 Task: Access page structure content for the builder.
Action: Mouse moved to (996, 70)
Screenshot: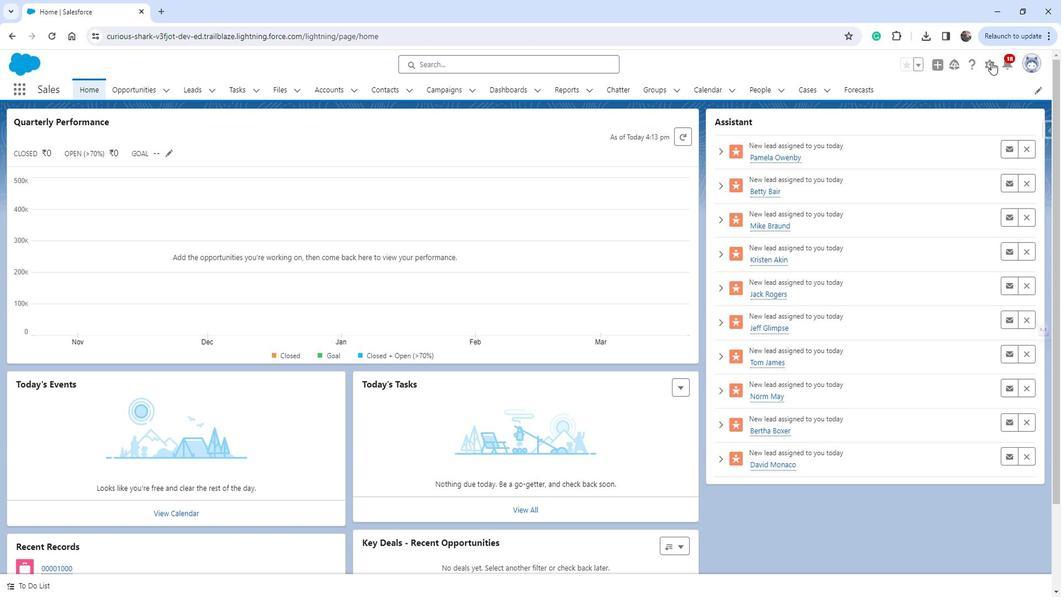 
Action: Mouse pressed left at (996, 70)
Screenshot: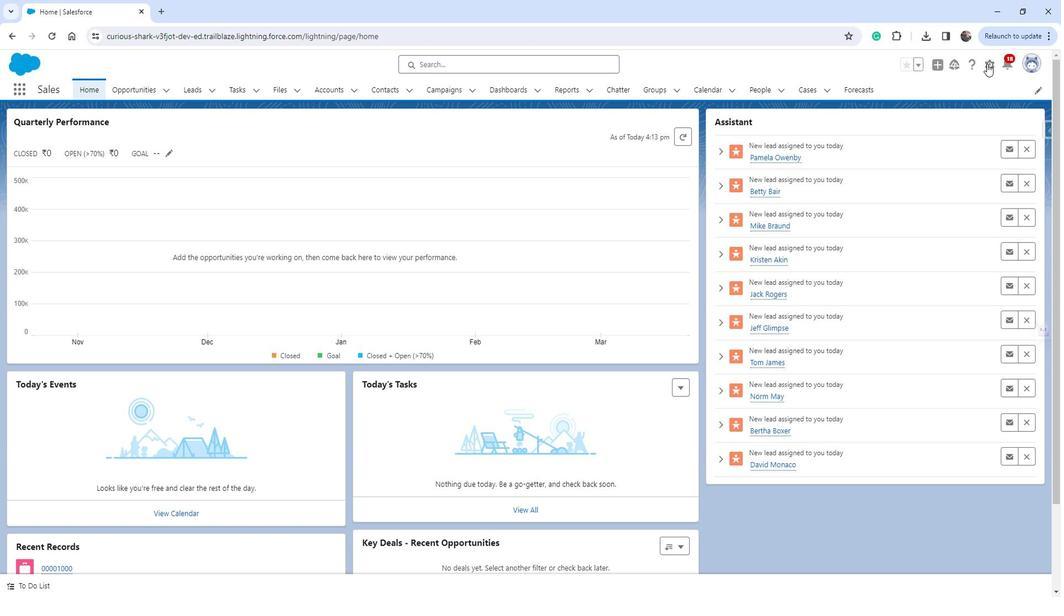 
Action: Mouse moved to (947, 105)
Screenshot: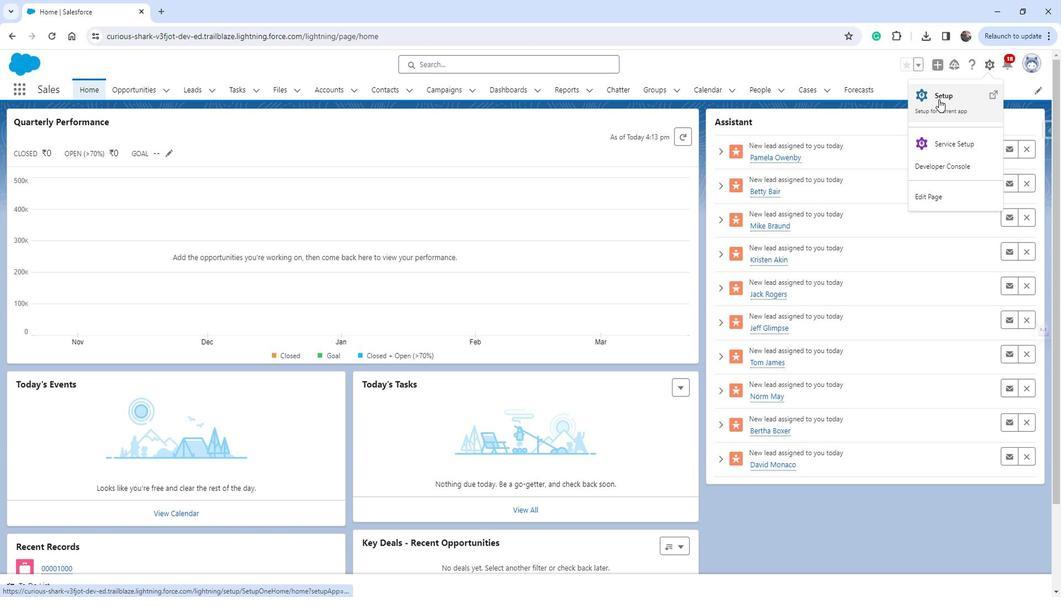 
Action: Mouse pressed left at (947, 105)
Screenshot: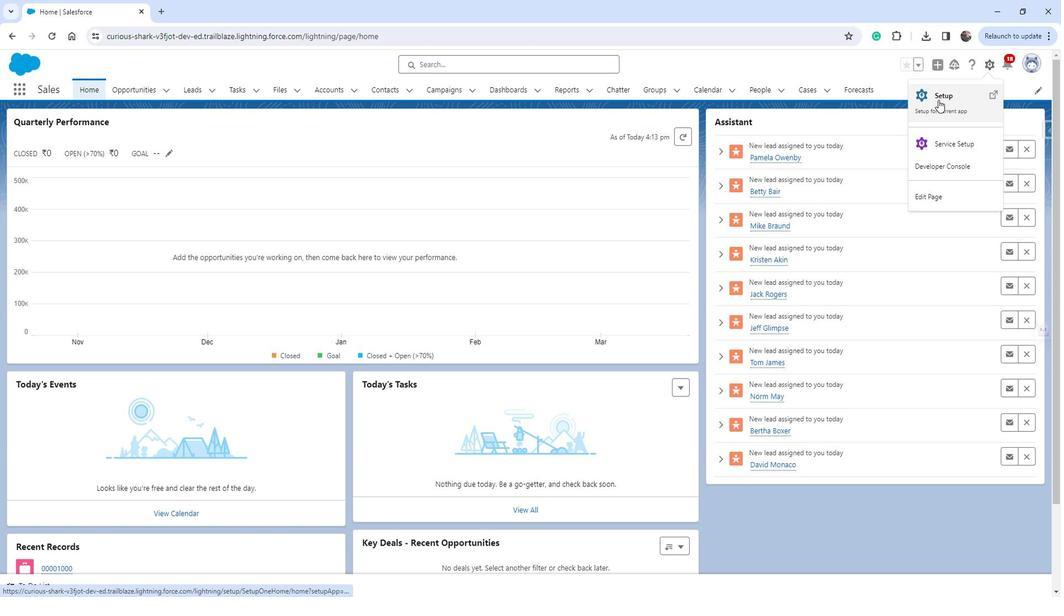 
Action: Mouse moved to (81, 331)
Screenshot: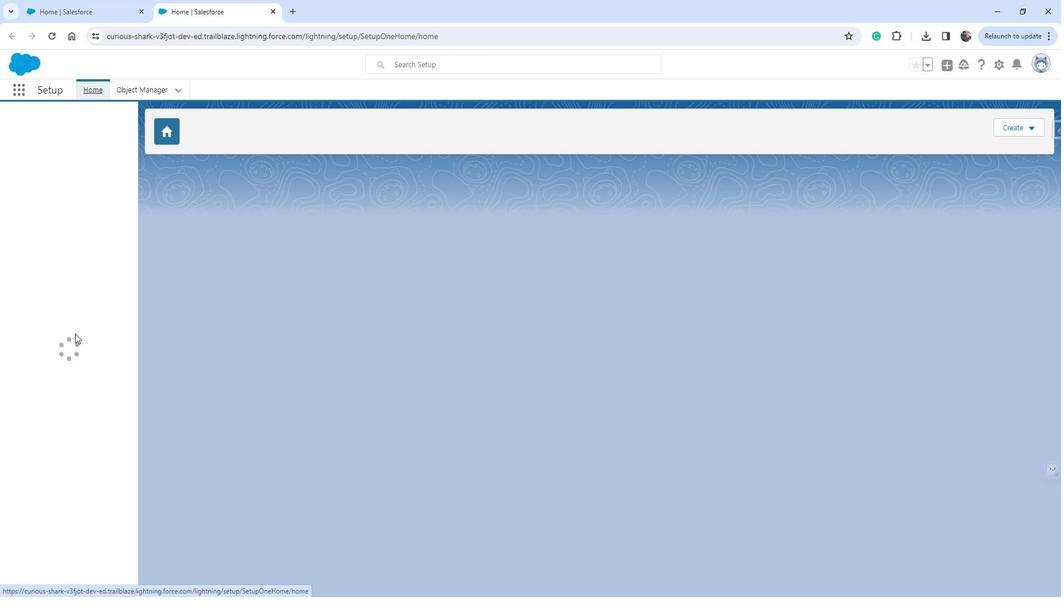 
Action: Mouse scrolled (81, 330) with delta (0, 0)
Screenshot: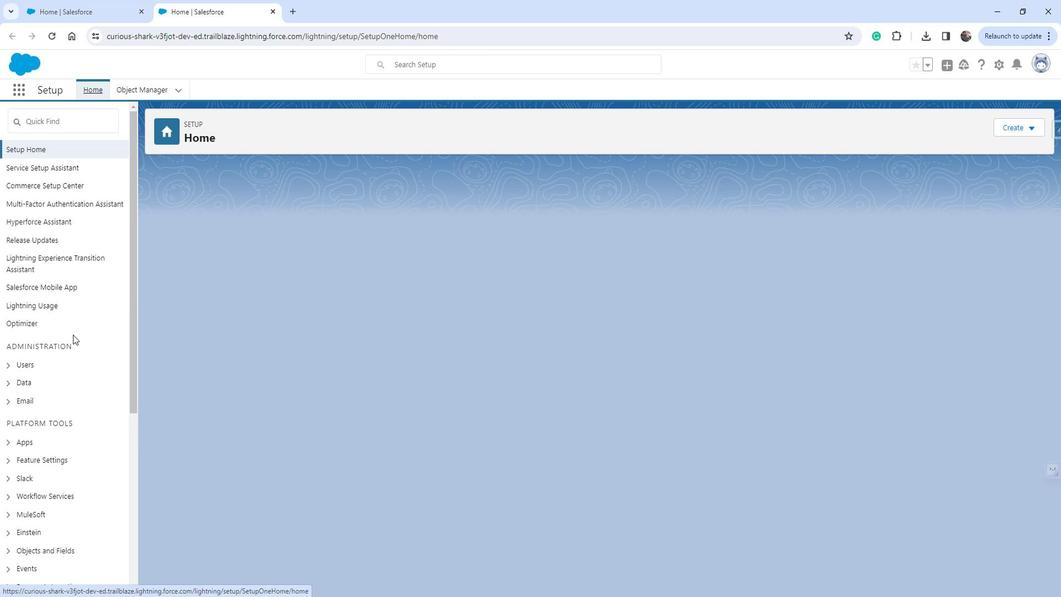 
Action: Mouse moved to (80, 332)
Screenshot: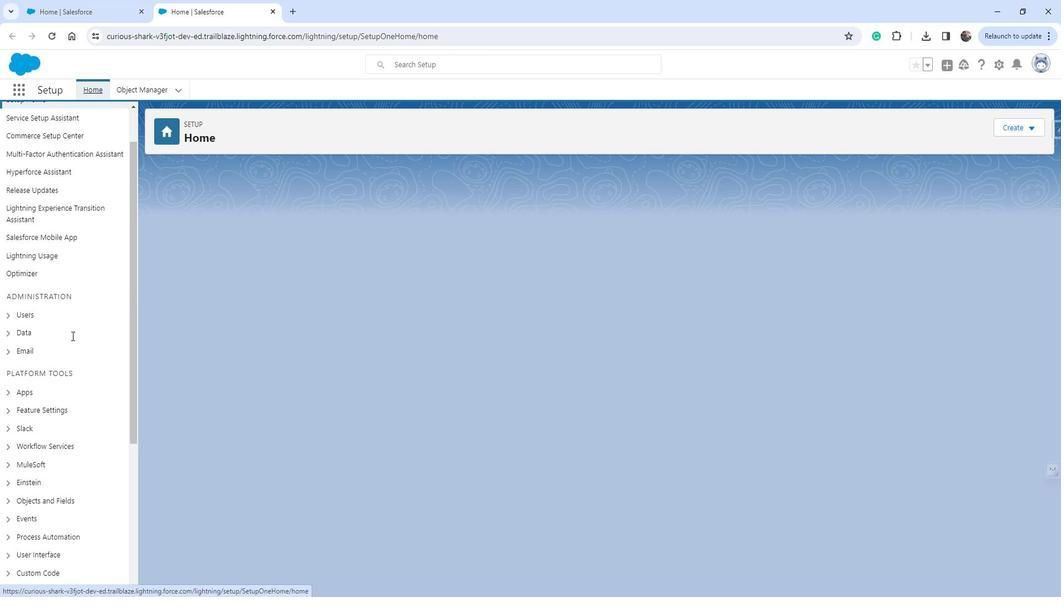 
Action: Mouse scrolled (80, 331) with delta (0, 0)
Screenshot: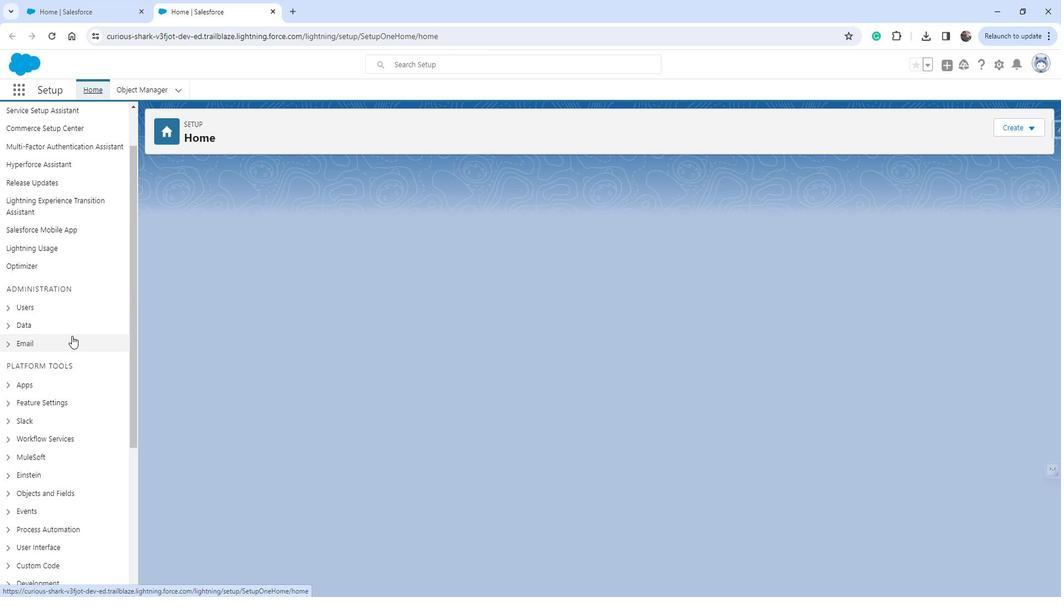 
Action: Mouse scrolled (80, 331) with delta (0, 0)
Screenshot: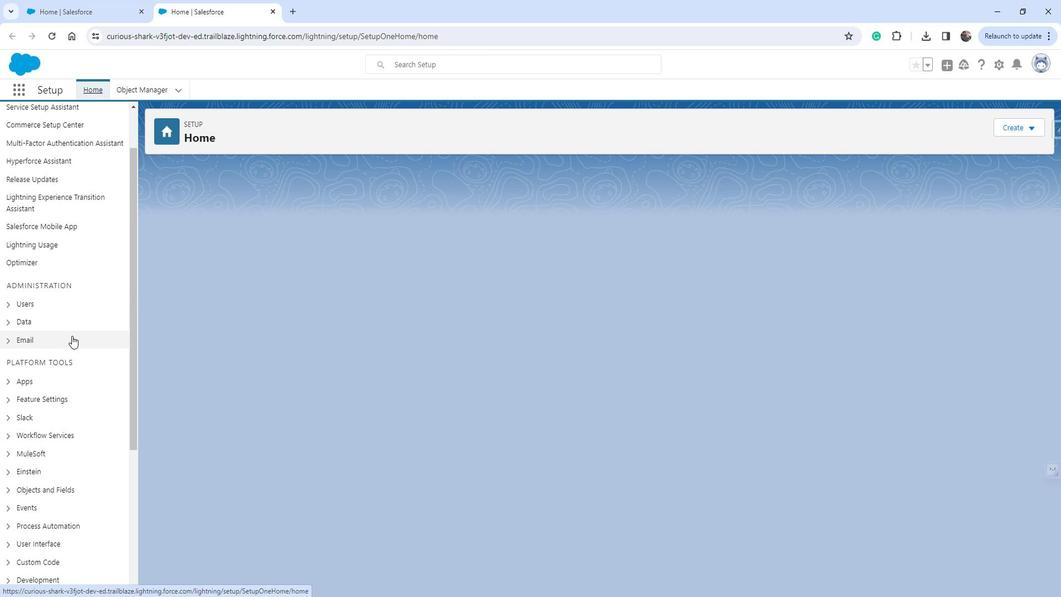 
Action: Mouse moved to (49, 283)
Screenshot: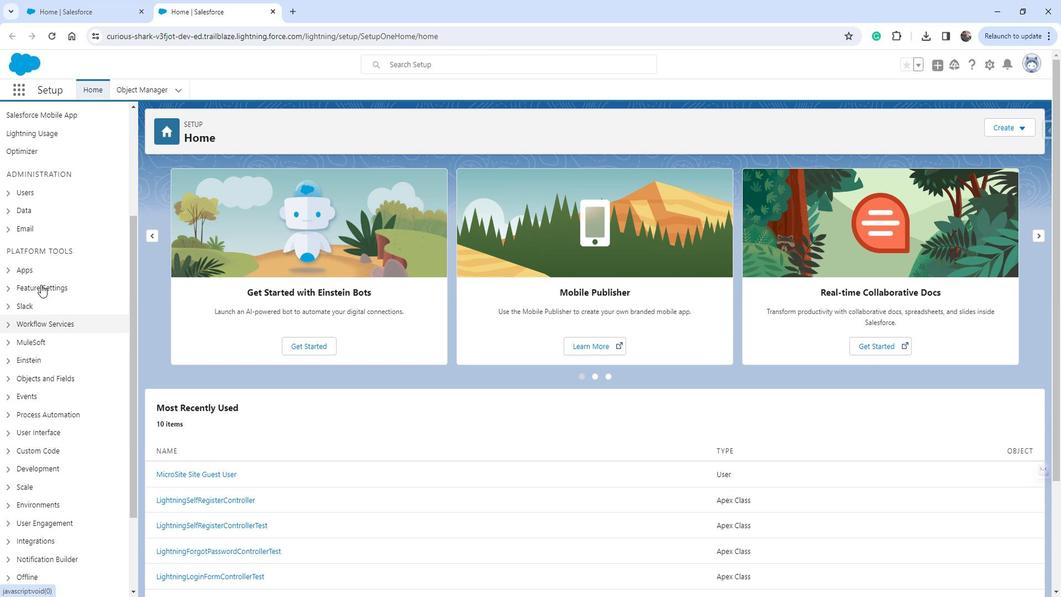 
Action: Mouse pressed left at (49, 283)
Screenshot: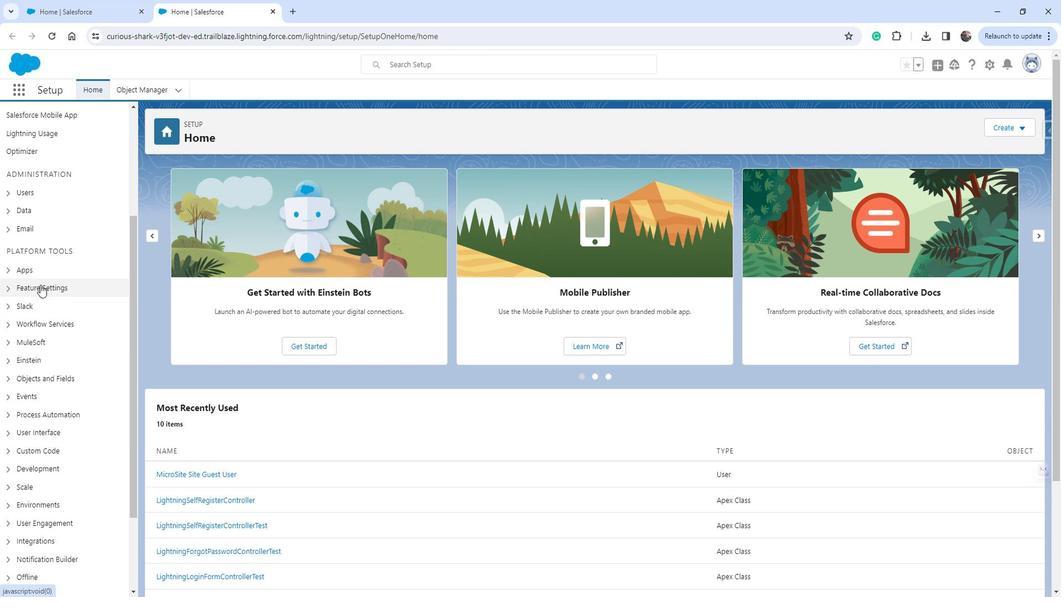 
Action: Mouse moved to (70, 285)
Screenshot: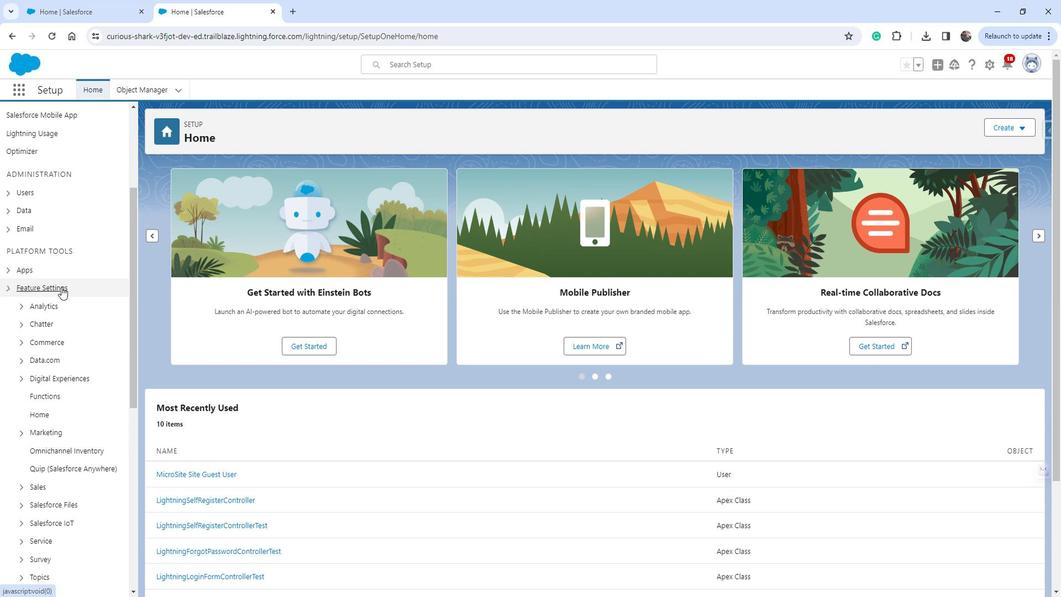 
Action: Mouse scrolled (70, 284) with delta (0, 0)
Screenshot: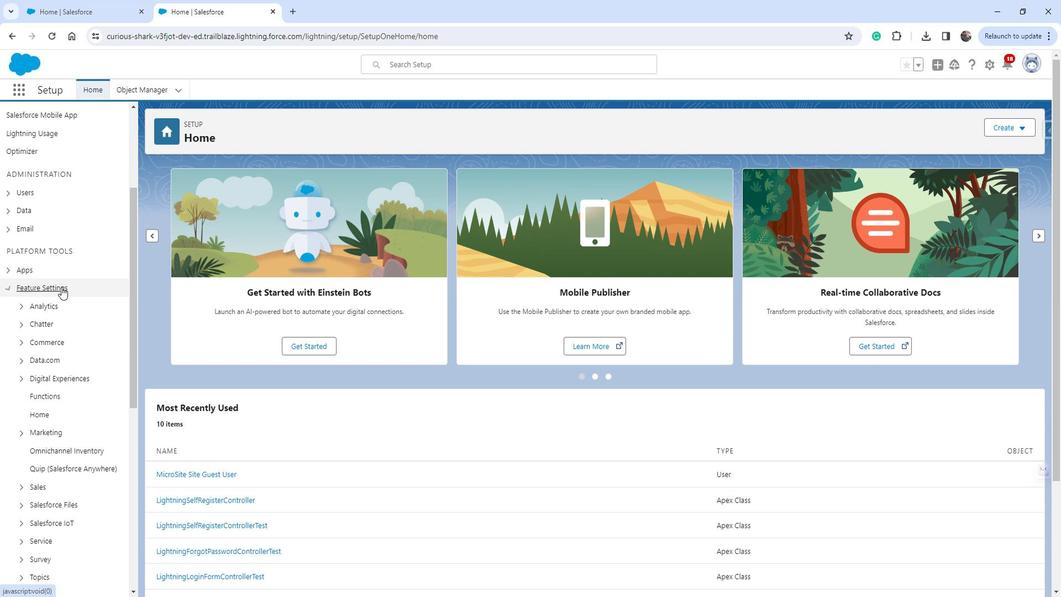 
Action: Mouse moved to (70, 285)
Screenshot: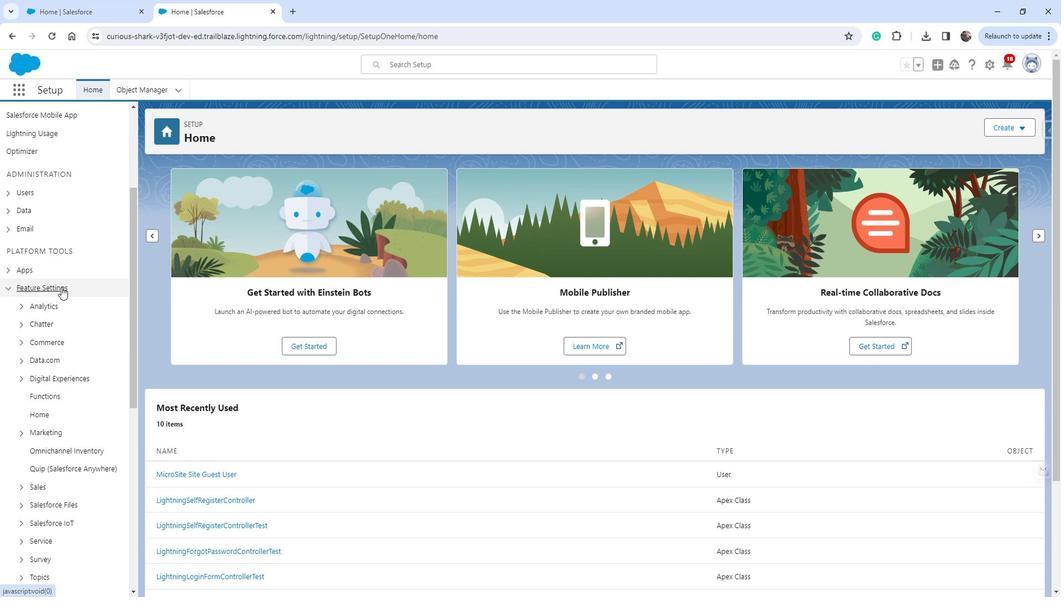 
Action: Mouse scrolled (70, 284) with delta (0, 0)
Screenshot: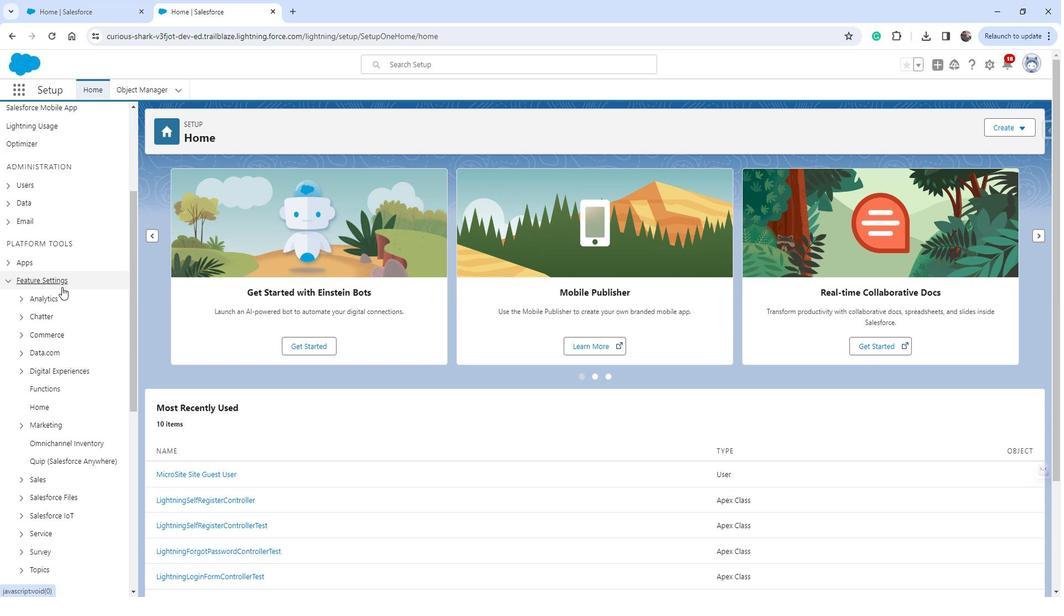 
Action: Mouse moved to (76, 263)
Screenshot: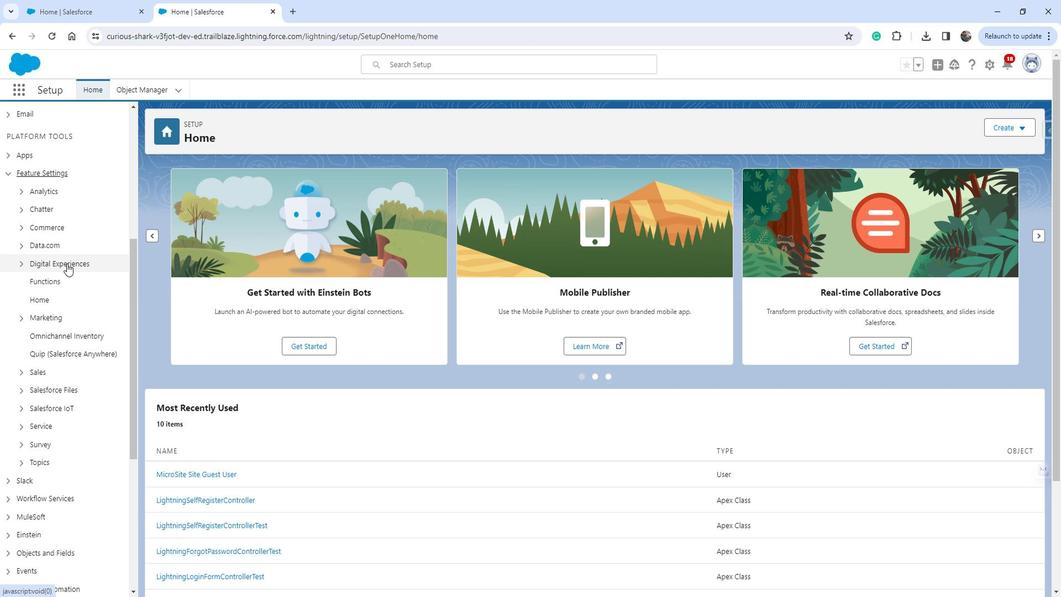 
Action: Mouse pressed left at (76, 263)
Screenshot: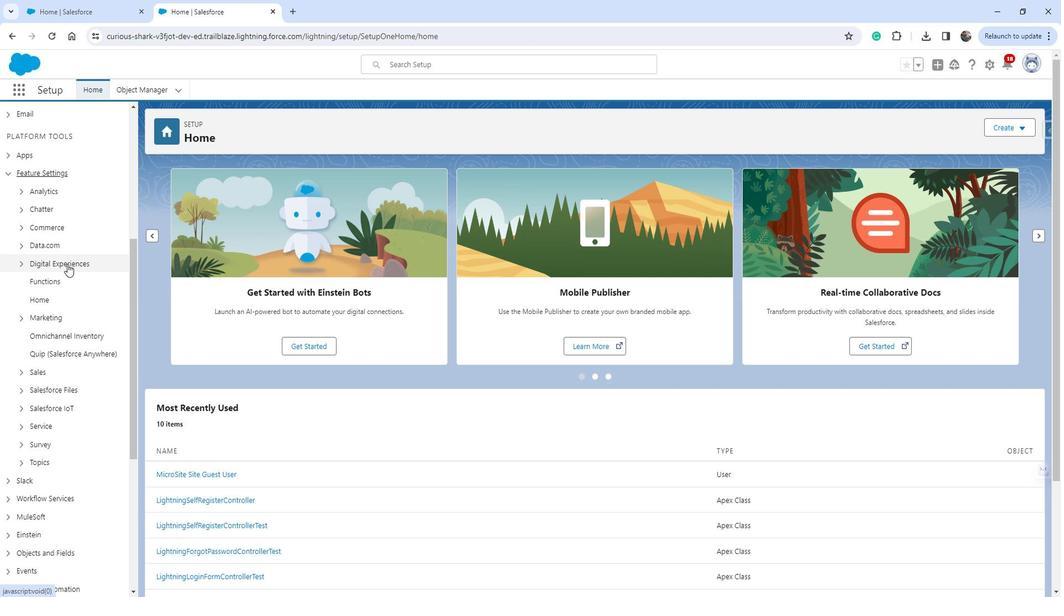 
Action: Mouse moved to (58, 279)
Screenshot: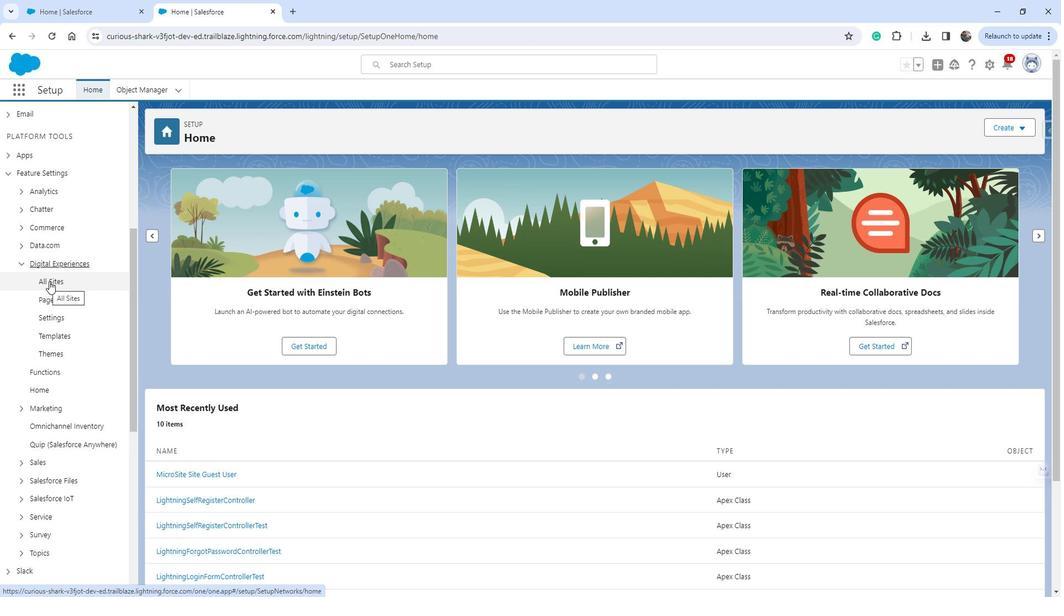 
Action: Mouse pressed left at (58, 279)
Screenshot: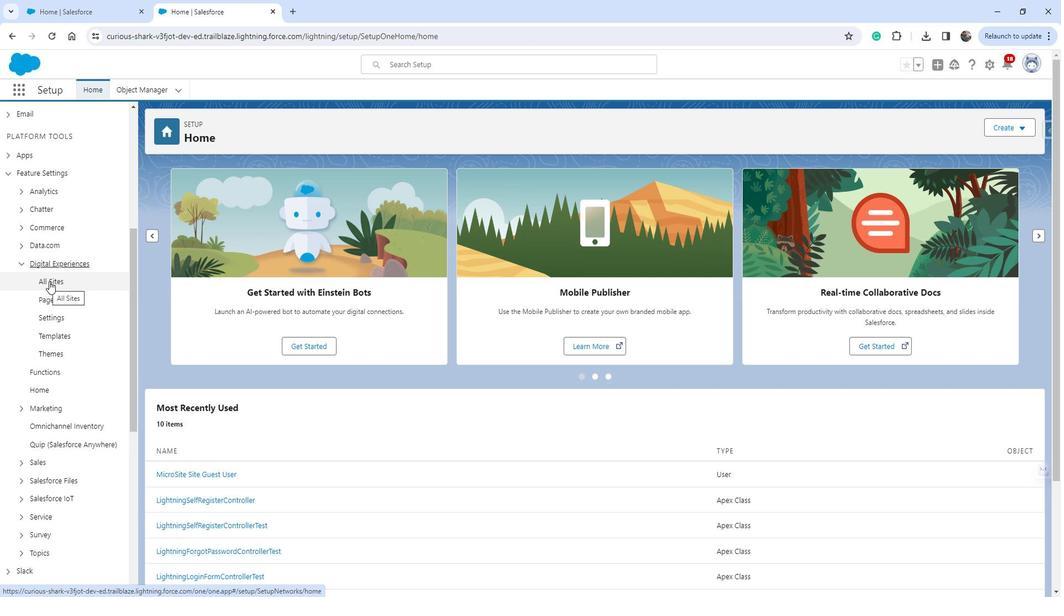 
Action: Mouse moved to (194, 261)
Screenshot: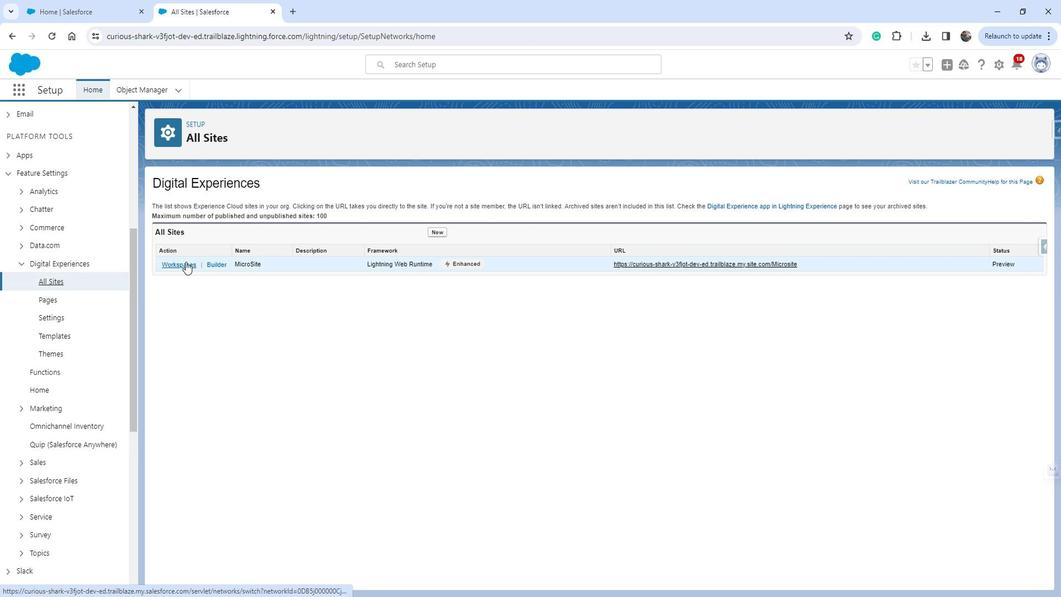 
Action: Mouse pressed left at (194, 261)
Screenshot: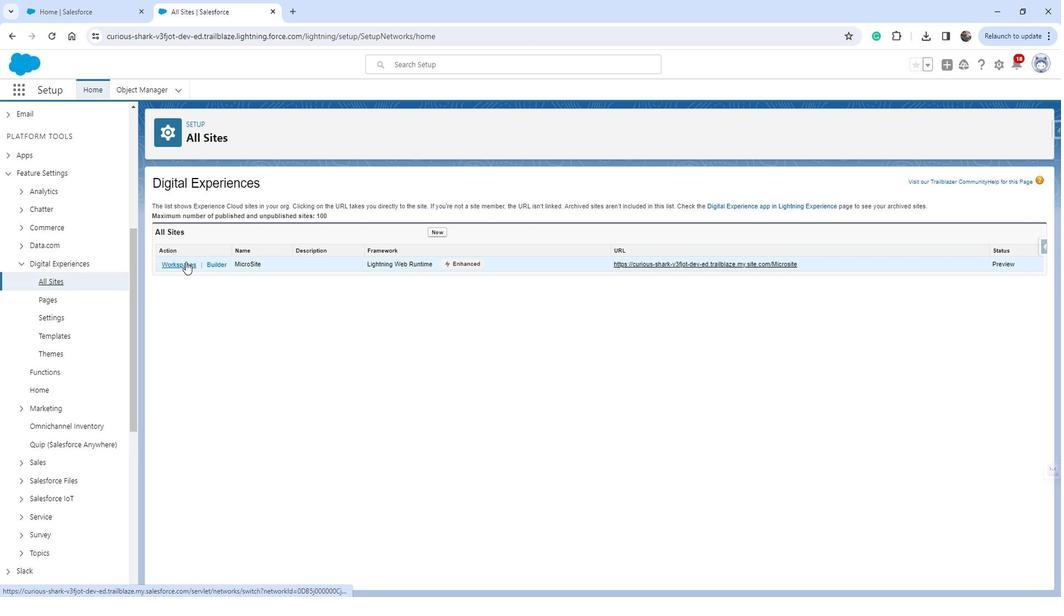 
Action: Mouse moved to (132, 263)
Screenshot: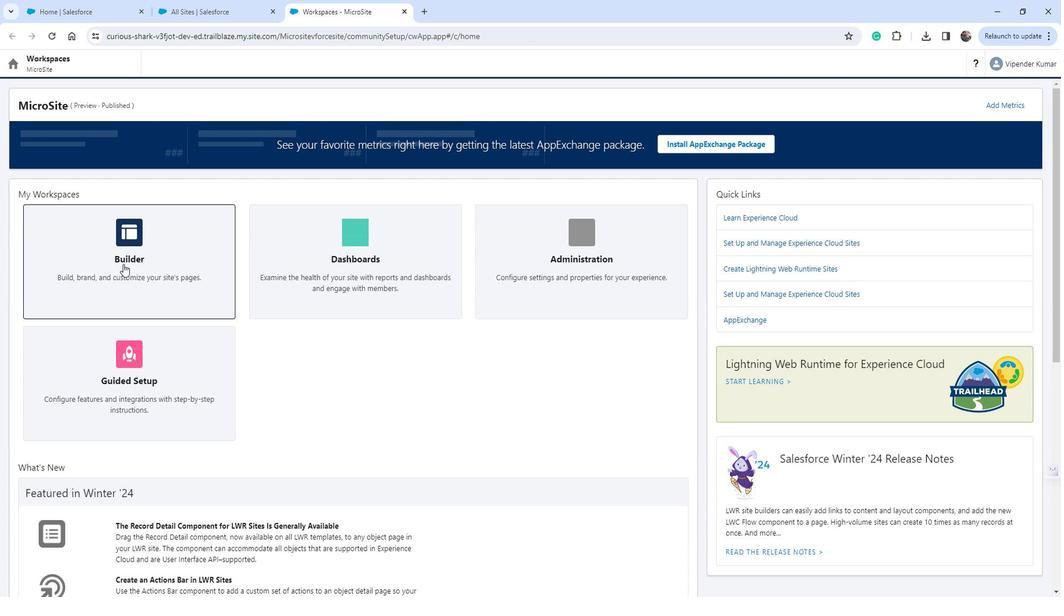 
Action: Mouse pressed left at (132, 263)
Screenshot: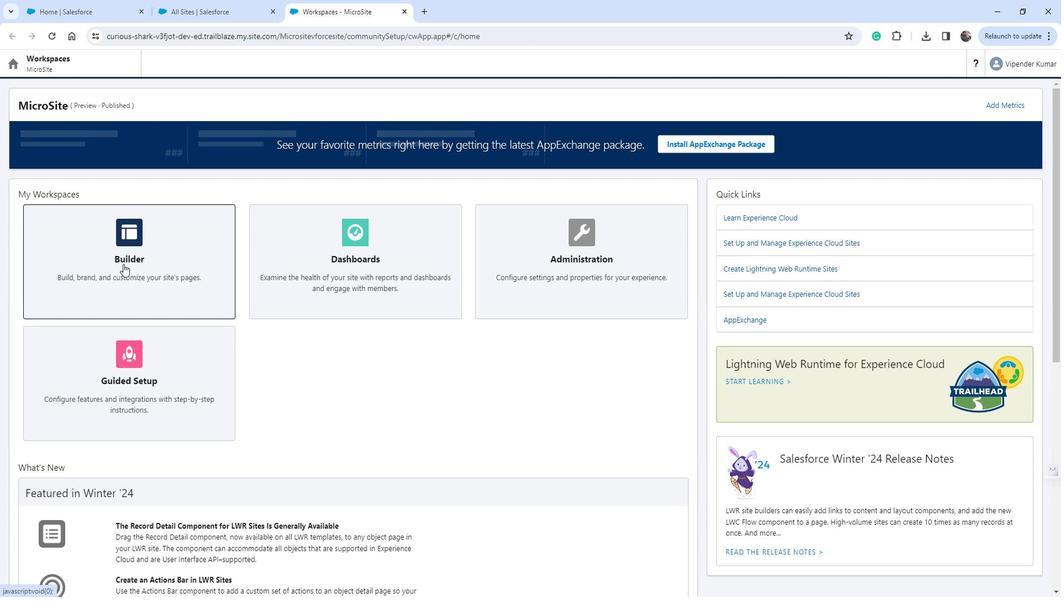 
Action: Mouse moved to (25, 168)
Screenshot: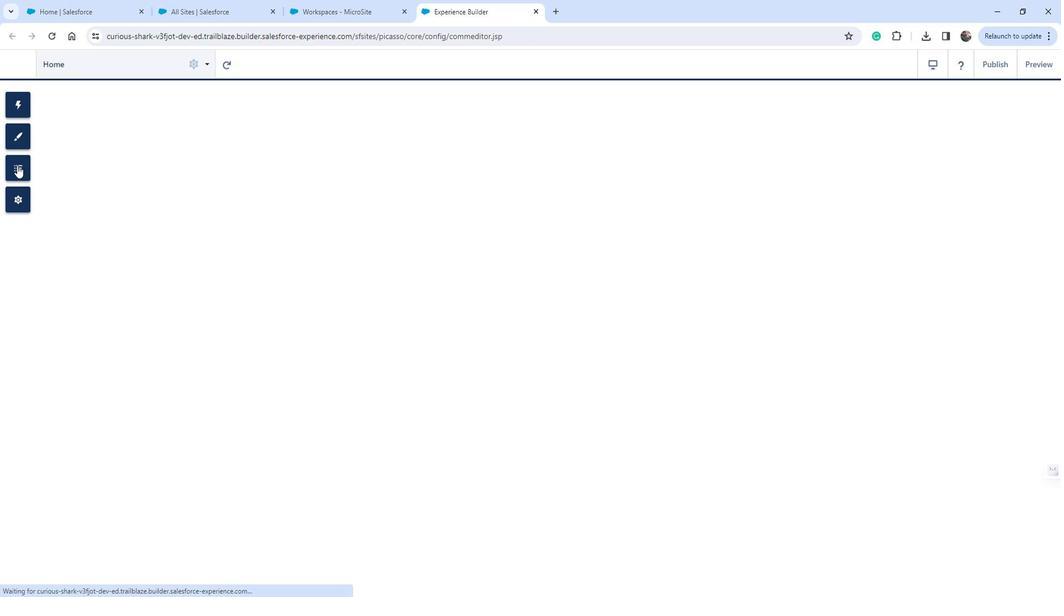 
Action: Mouse pressed left at (25, 168)
Screenshot: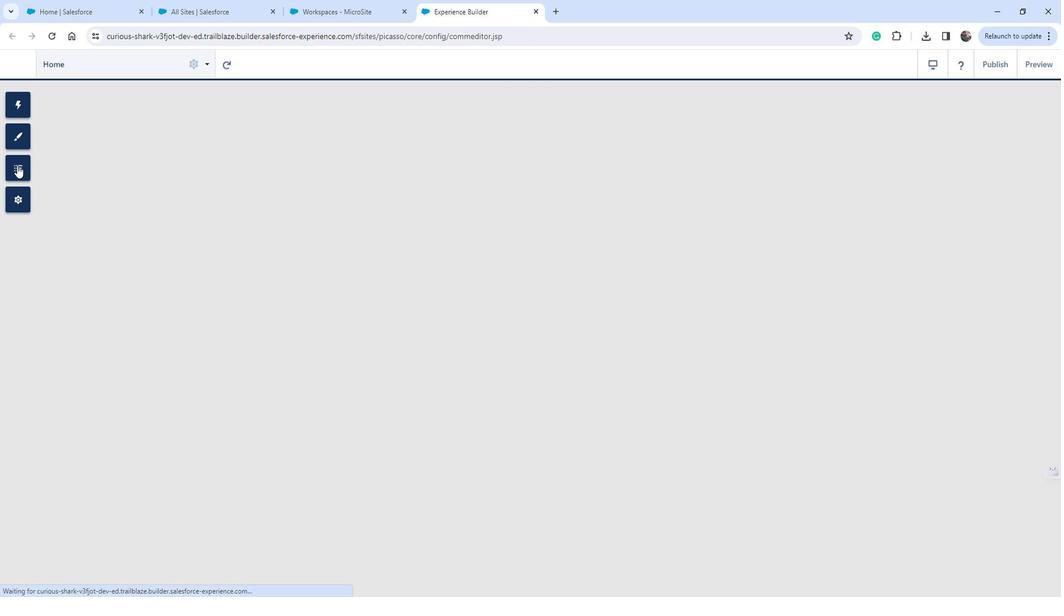 
Action: Mouse moved to (97, 173)
Screenshot: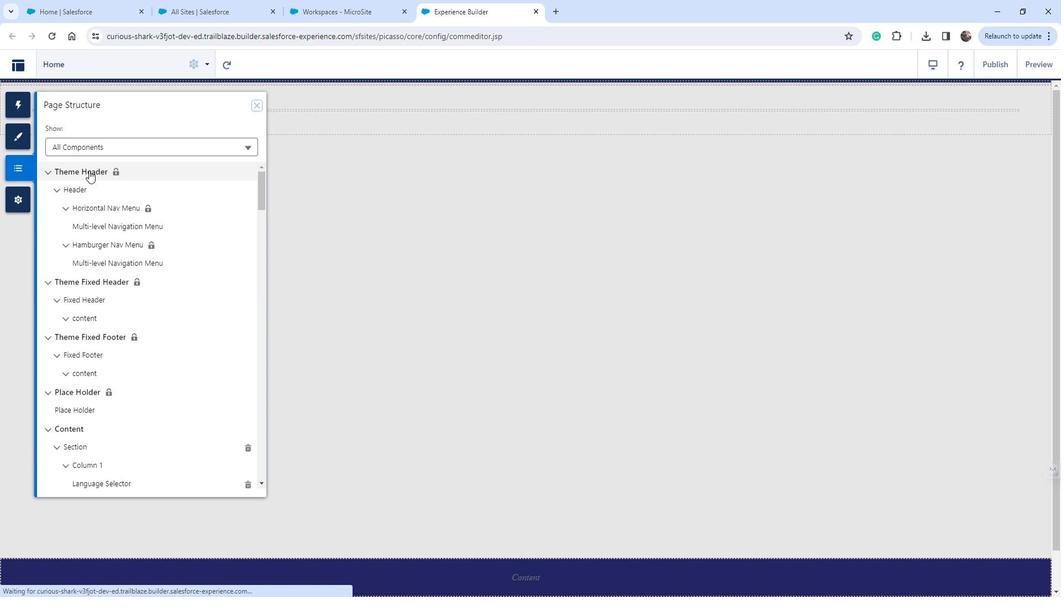 
Action: Mouse pressed left at (97, 173)
Screenshot: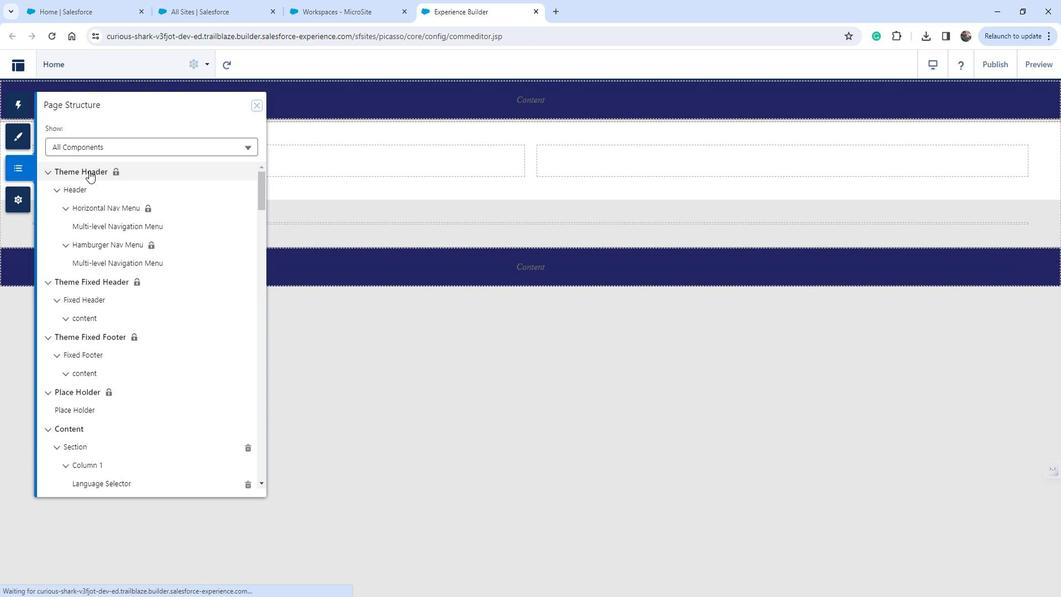 
Action: Mouse moved to (74, 191)
Screenshot: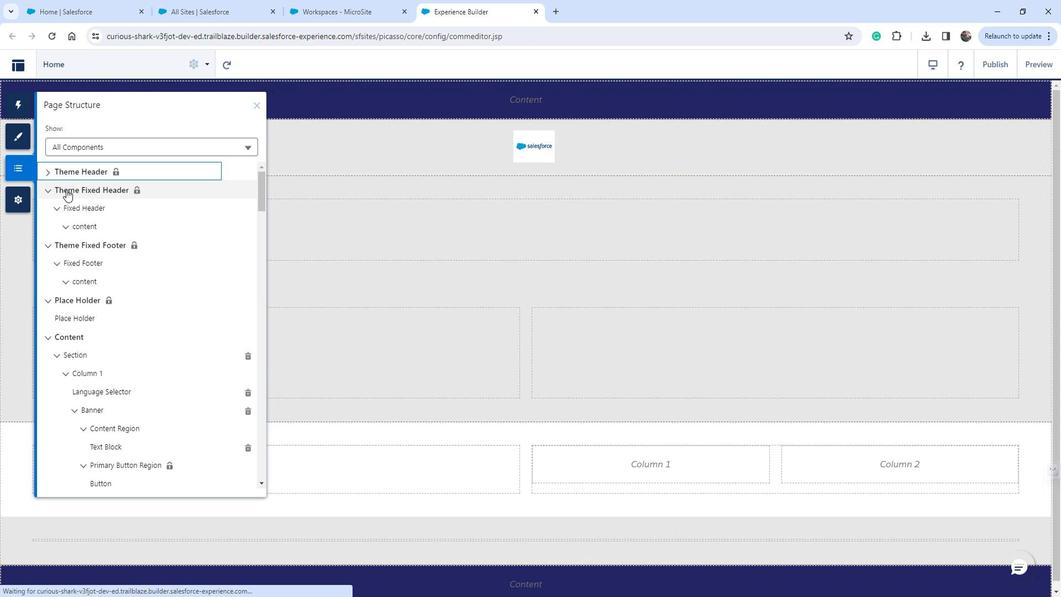 
Action: Mouse pressed left at (74, 191)
Screenshot: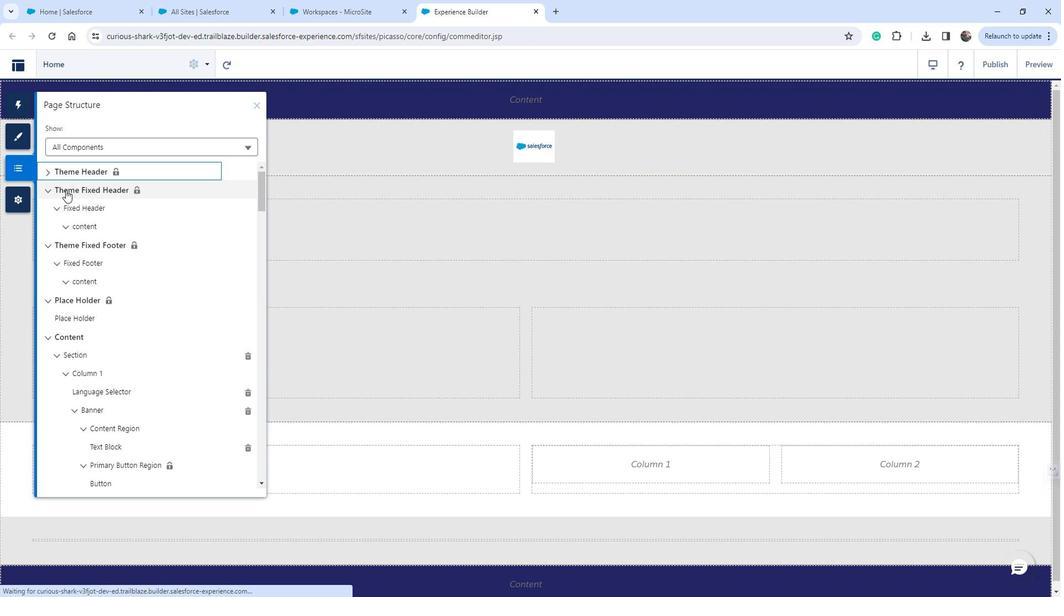
Action: Mouse moved to (74, 203)
Screenshot: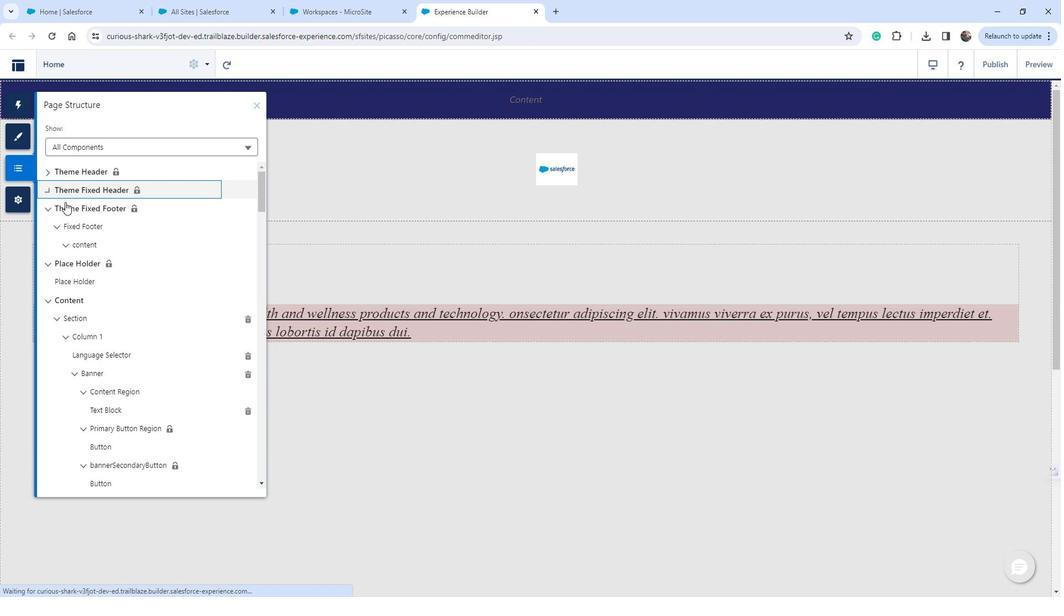 
Action: Mouse pressed left at (74, 203)
Screenshot: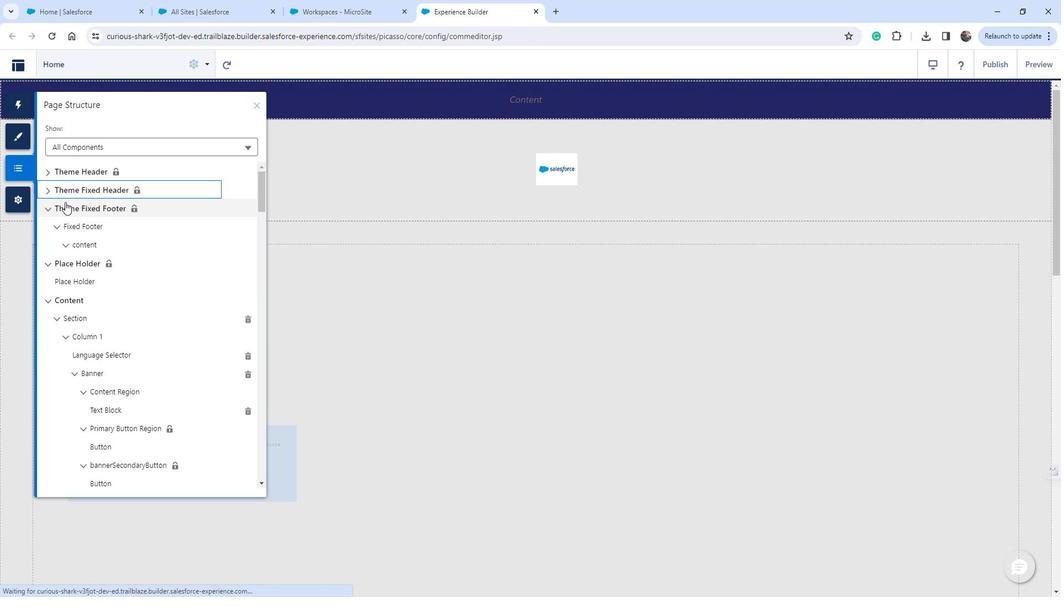 
Action: Mouse moved to (85, 225)
Screenshot: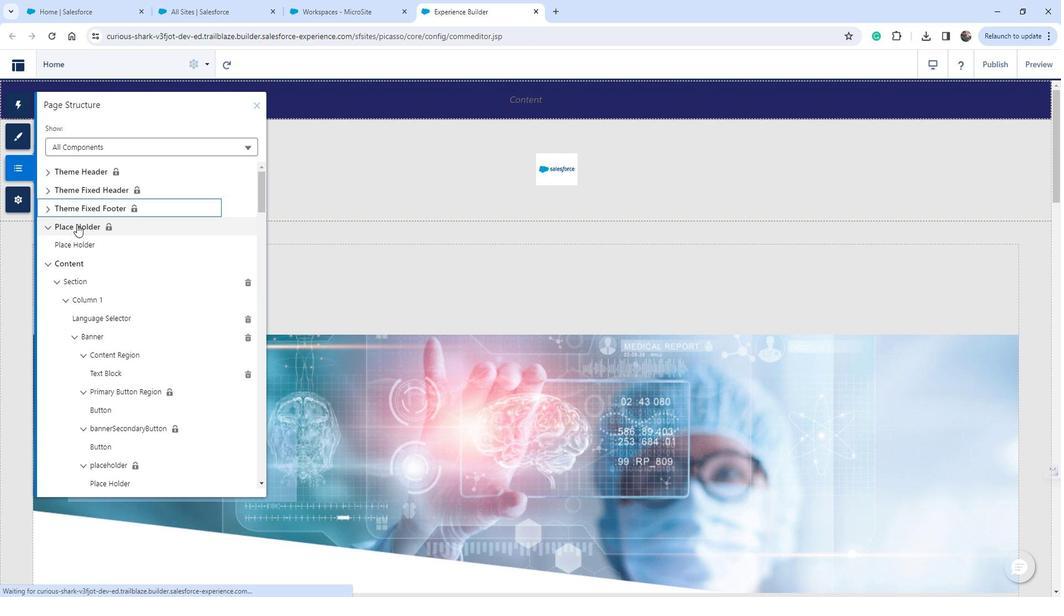 
Action: Mouse pressed left at (85, 225)
Screenshot: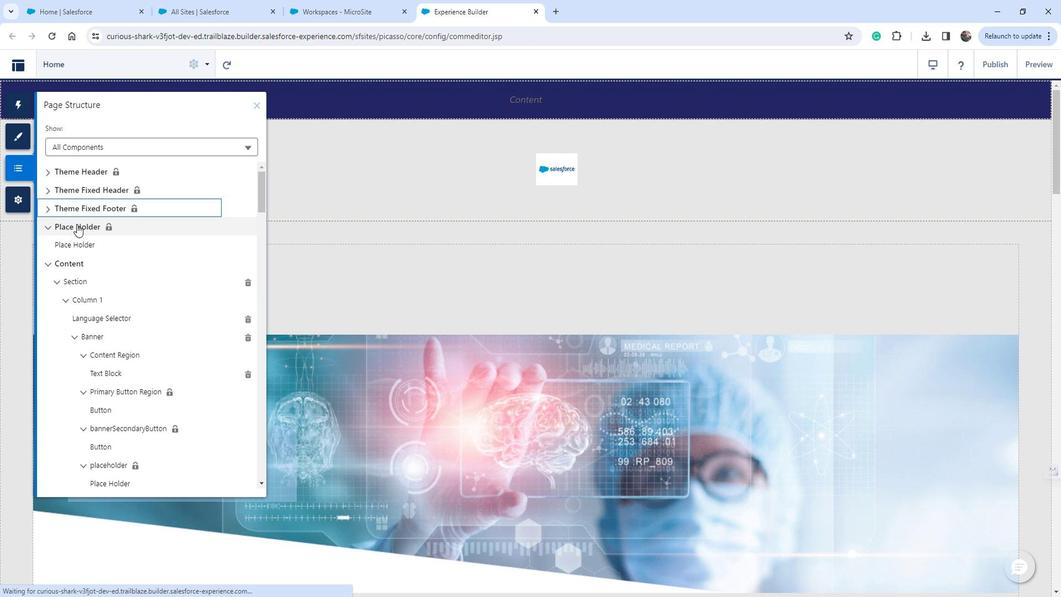 
Action: Mouse moved to (82, 266)
Screenshot: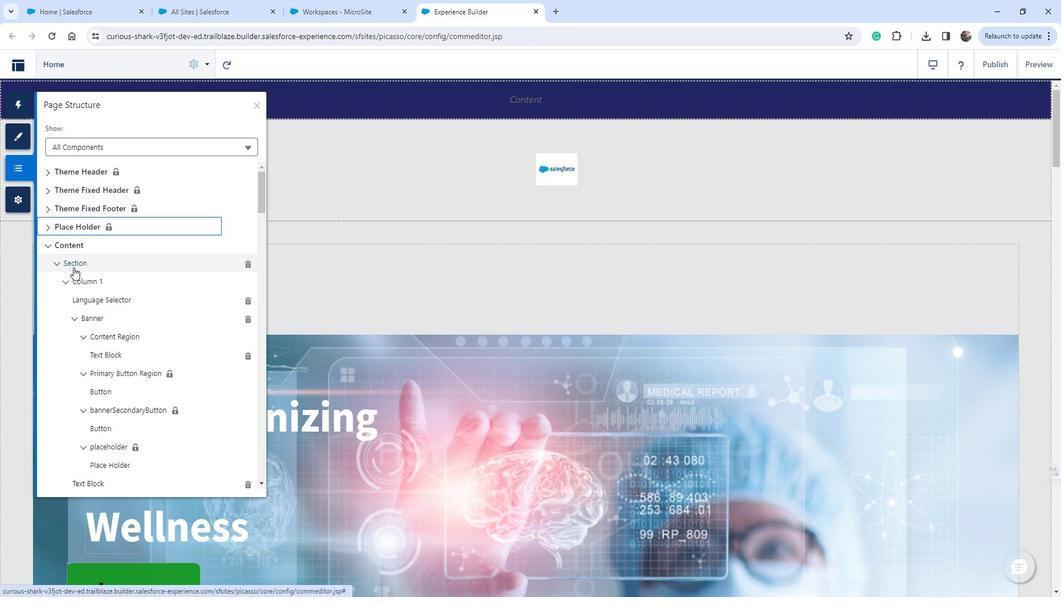 
Action: Mouse pressed left at (82, 266)
Screenshot: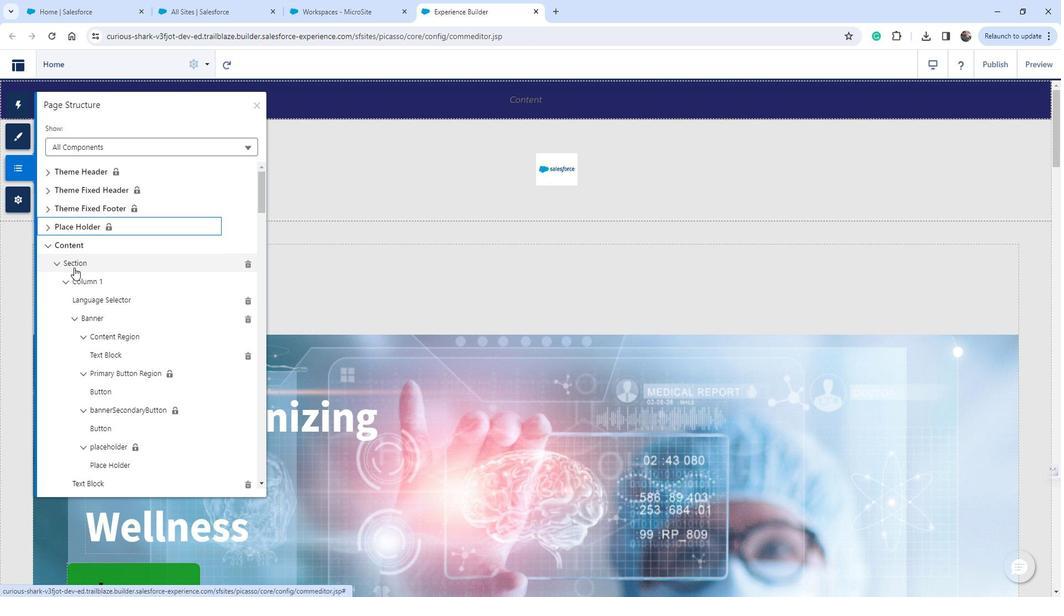 
Action: Mouse moved to (84, 260)
Screenshot: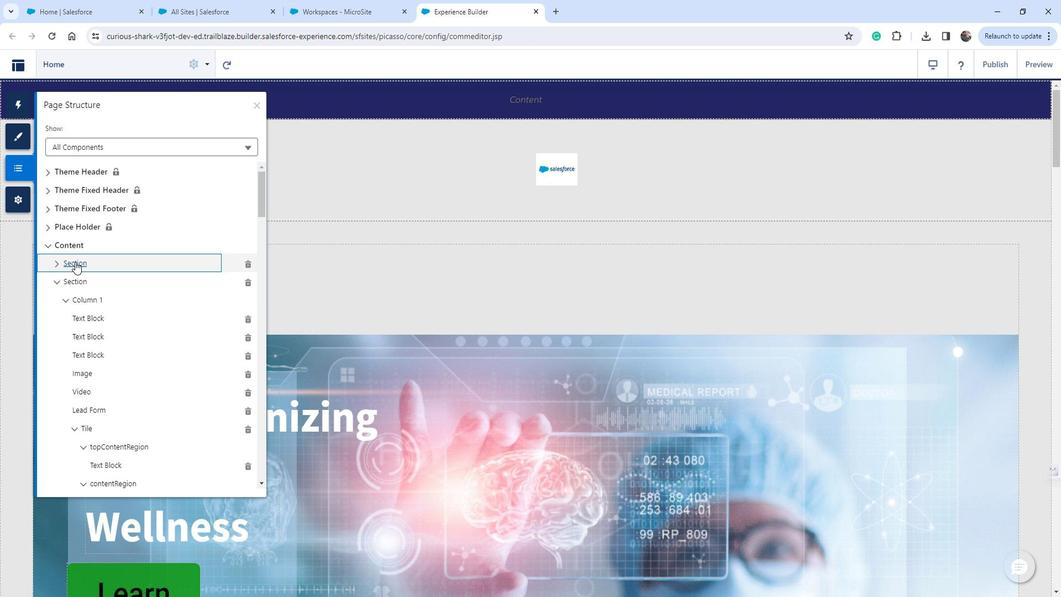 
Action: Mouse pressed left at (84, 260)
Screenshot: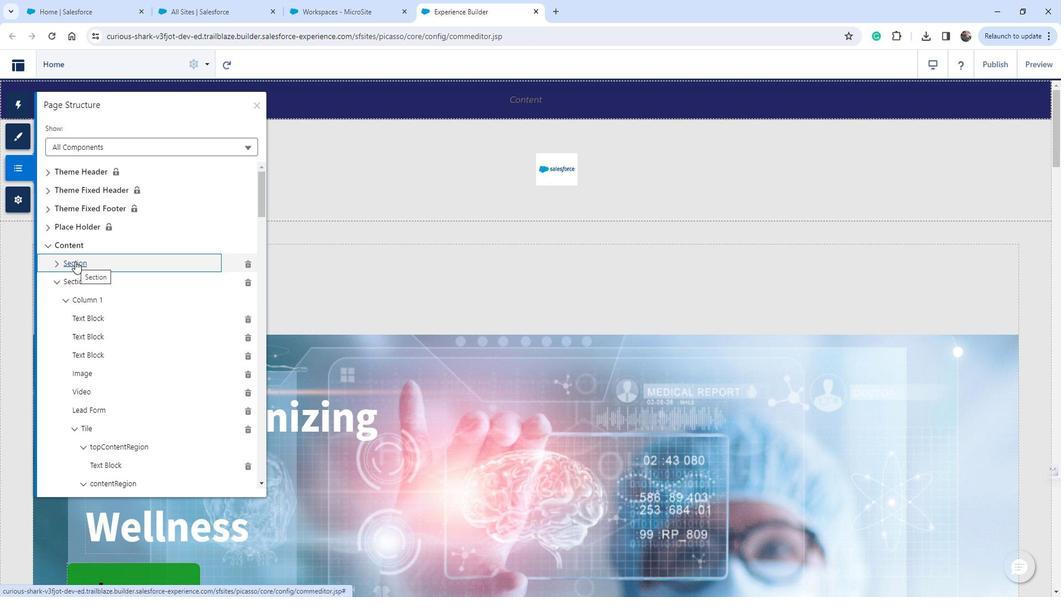 
Action: Mouse moved to (105, 312)
Screenshot: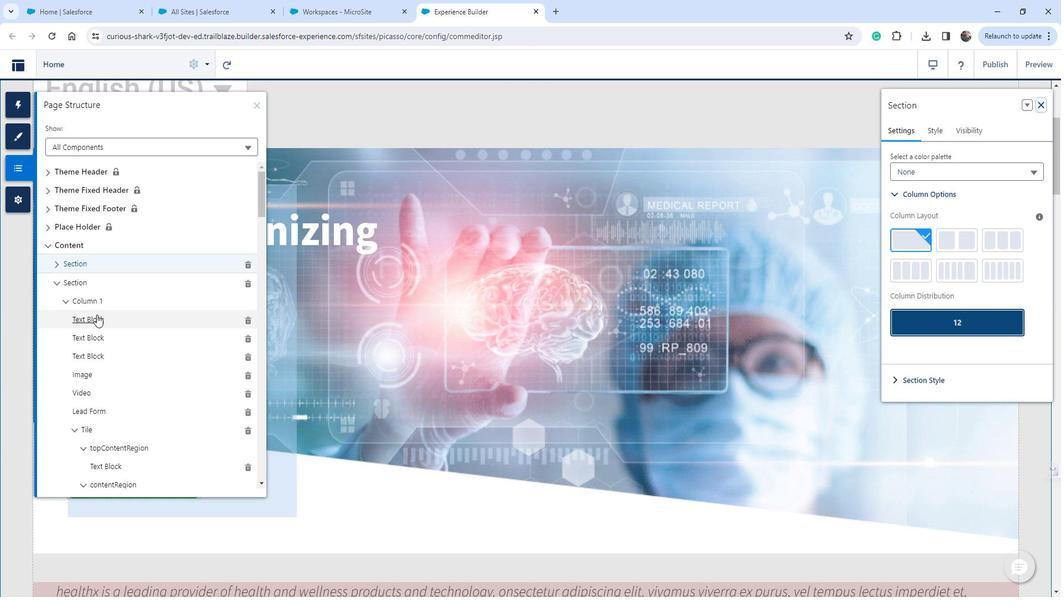 
Action: Mouse pressed left at (105, 312)
Screenshot: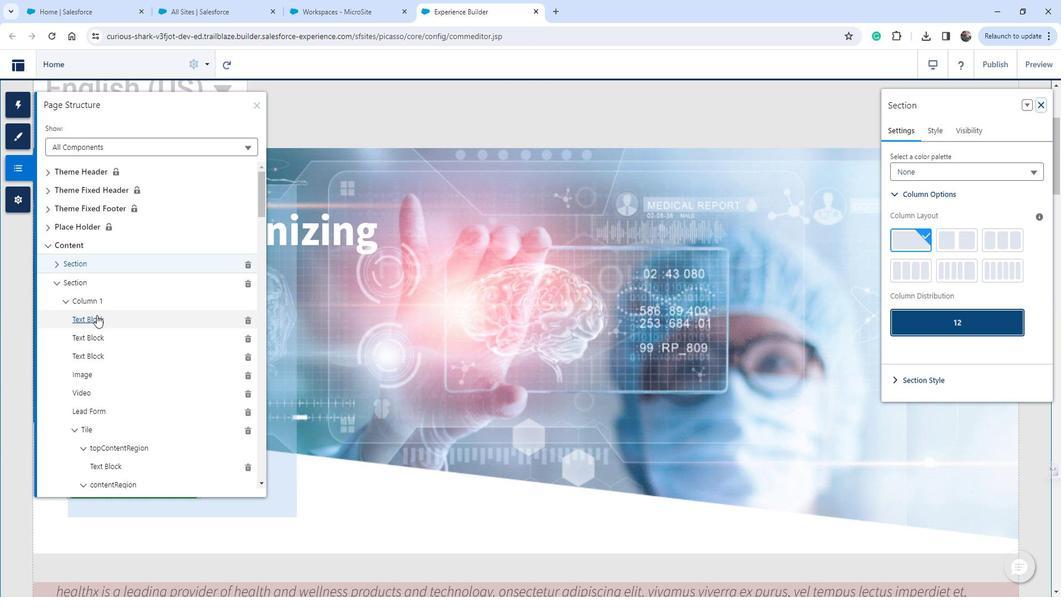 
Action: Mouse moved to (99, 350)
Screenshot: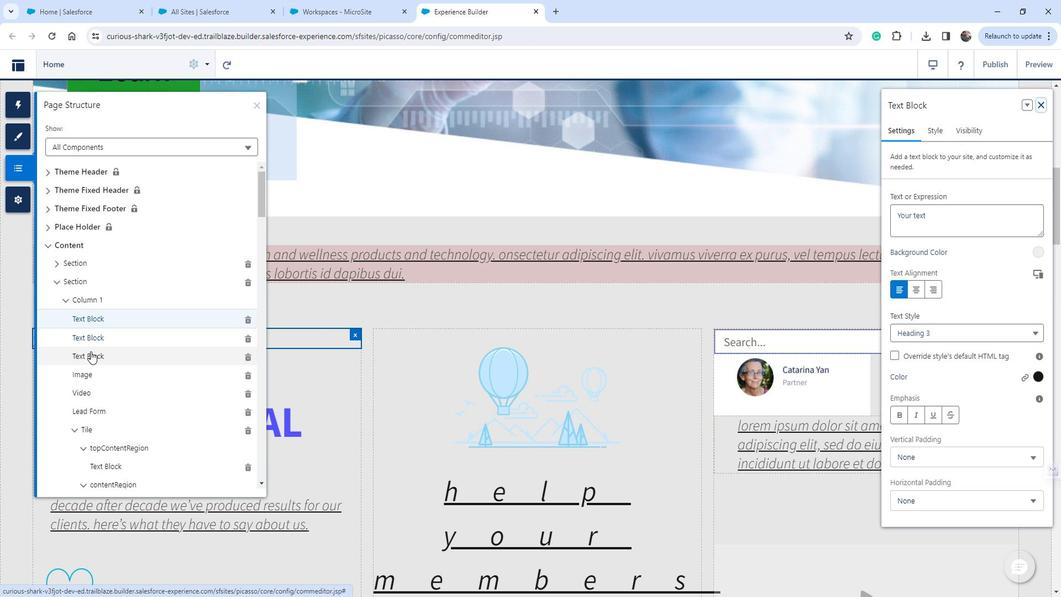 
Action: Mouse pressed left at (99, 350)
Screenshot: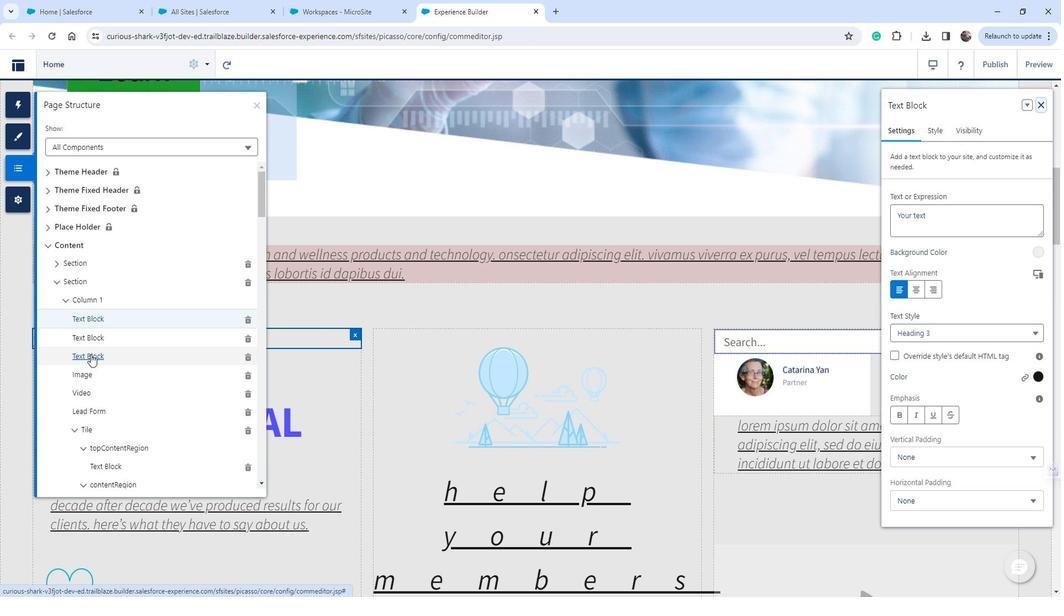 
Action: Mouse moved to (91, 383)
Screenshot: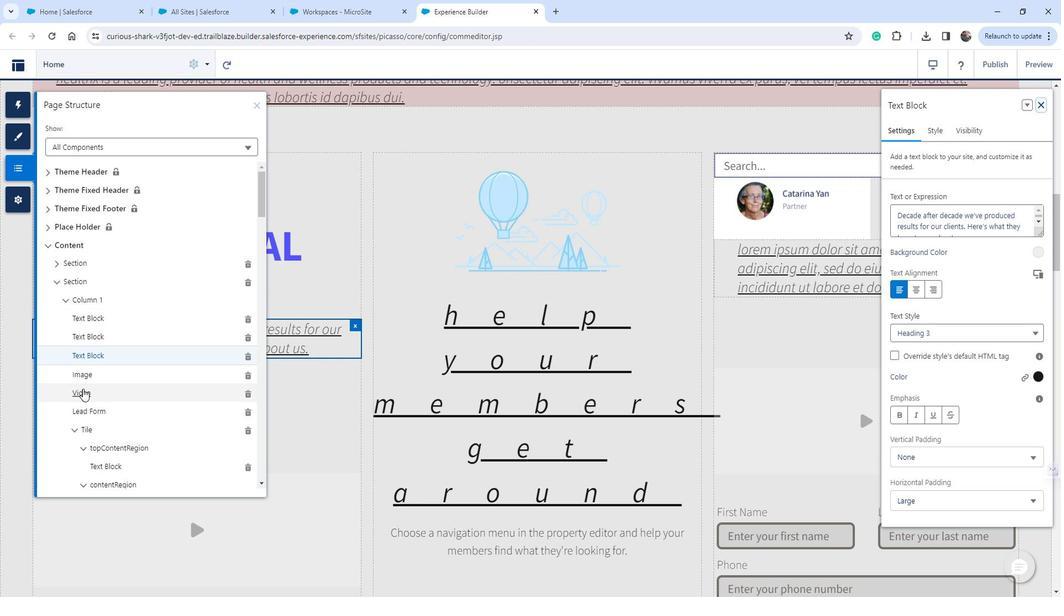 
Action: Mouse pressed left at (91, 383)
Screenshot: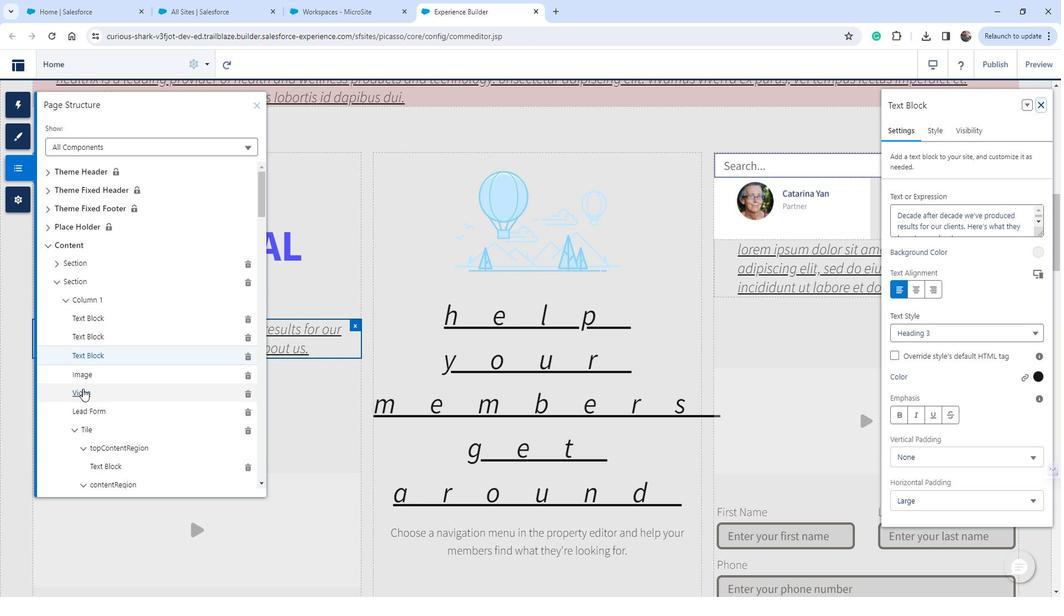 
